 Task: Enable the option "Format time and date" for file stream output.
Action: Mouse moved to (100, 52)
Screenshot: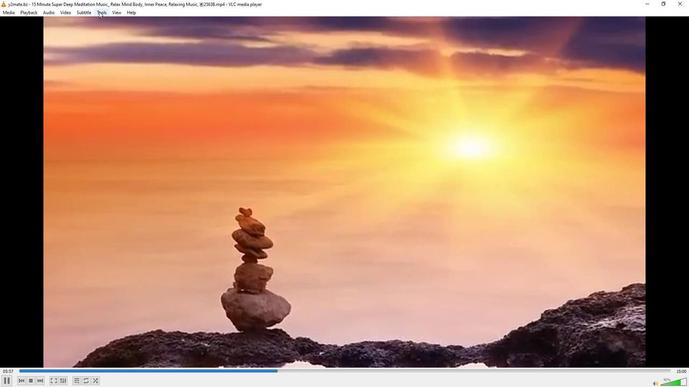 
Action: Mouse pressed left at (100, 52)
Screenshot: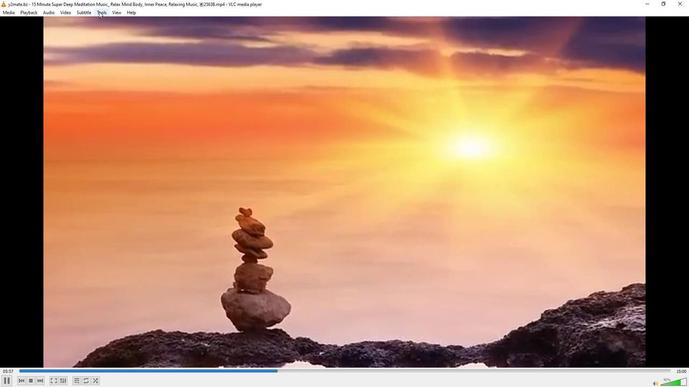 
Action: Mouse moved to (115, 127)
Screenshot: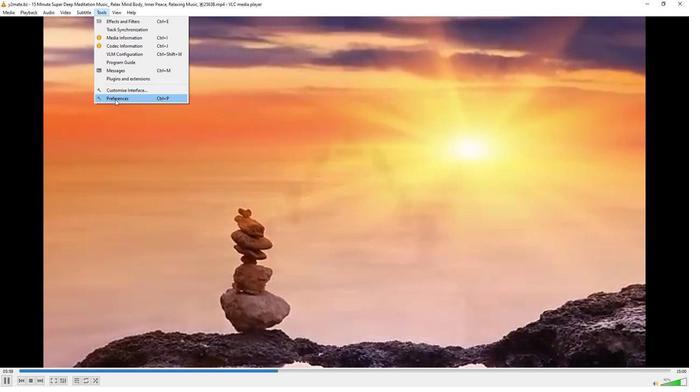 
Action: Mouse pressed left at (115, 127)
Screenshot: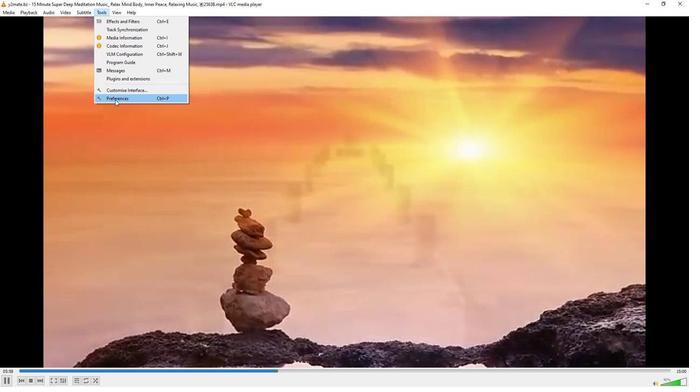 
Action: Mouse moved to (227, 313)
Screenshot: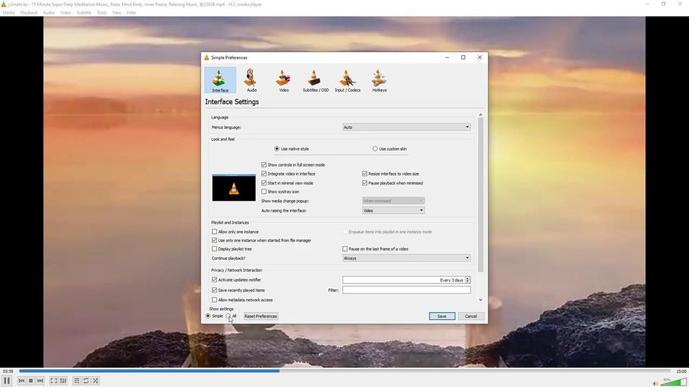 
Action: Mouse pressed left at (227, 313)
Screenshot: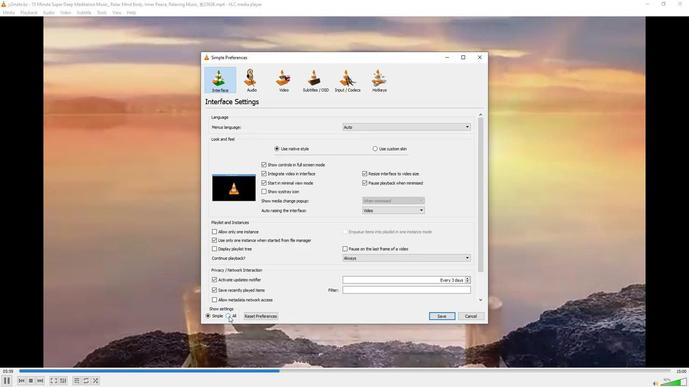 
Action: Mouse moved to (230, 275)
Screenshot: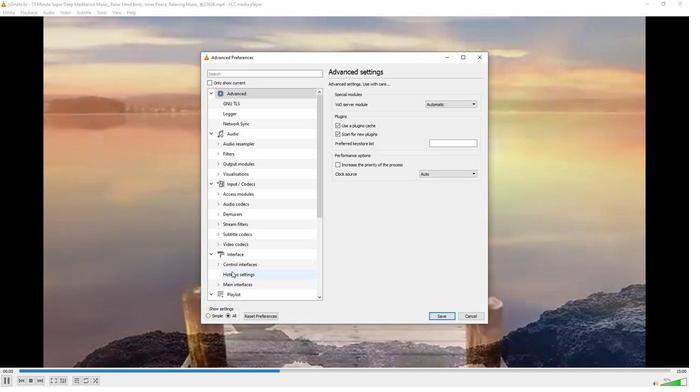 
Action: Mouse scrolled (230, 274) with delta (0, 0)
Screenshot: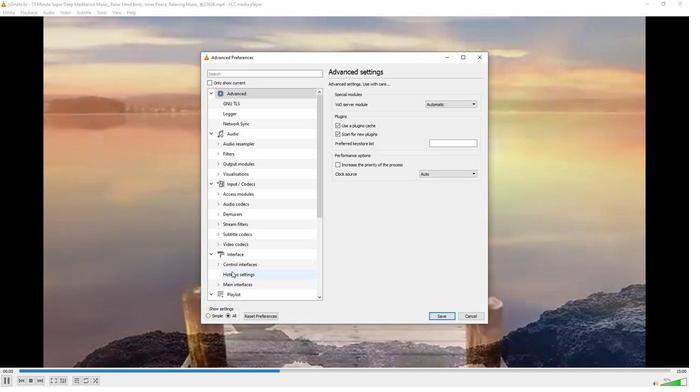 
Action: Mouse moved to (229, 273)
Screenshot: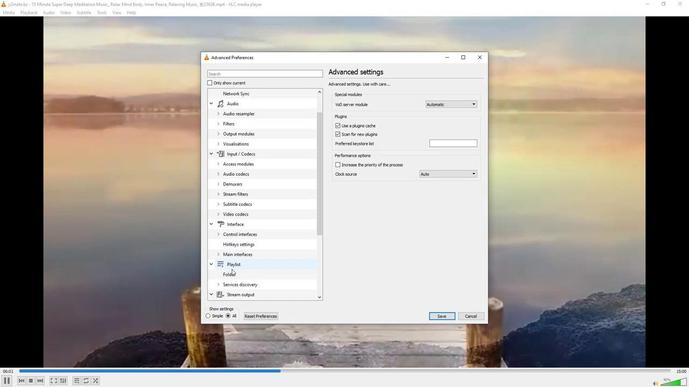 
Action: Mouse scrolled (229, 272) with delta (0, 0)
Screenshot: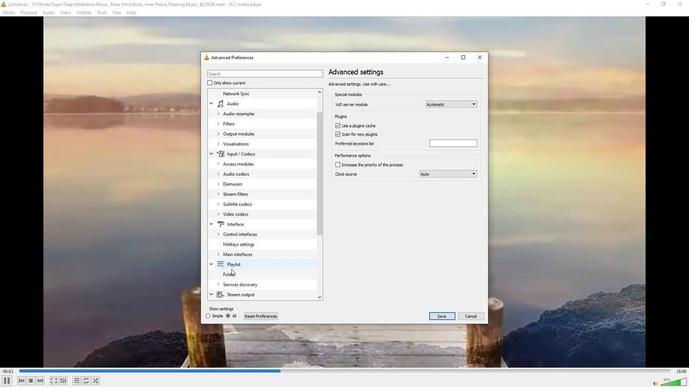 
Action: Mouse moved to (216, 277)
Screenshot: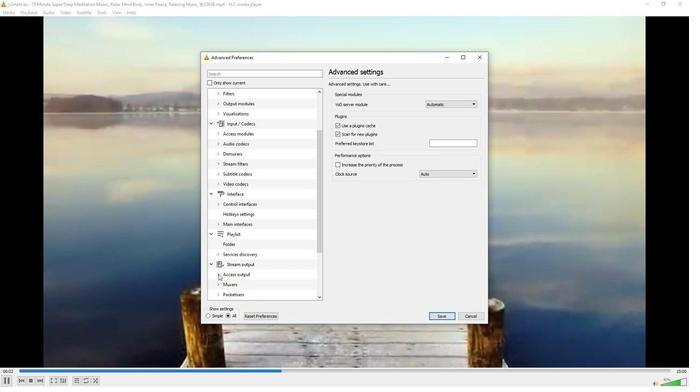 
Action: Mouse pressed left at (216, 277)
Screenshot: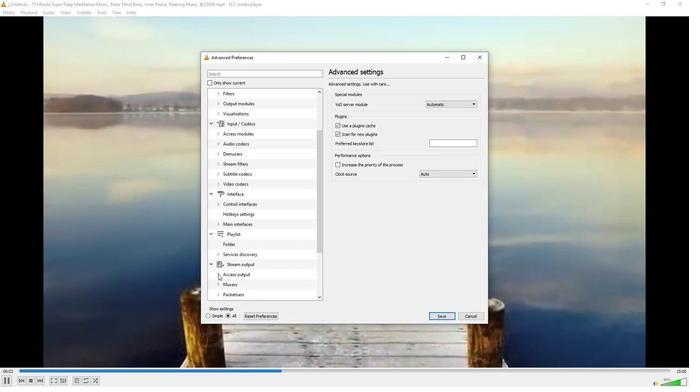 
Action: Mouse moved to (233, 286)
Screenshot: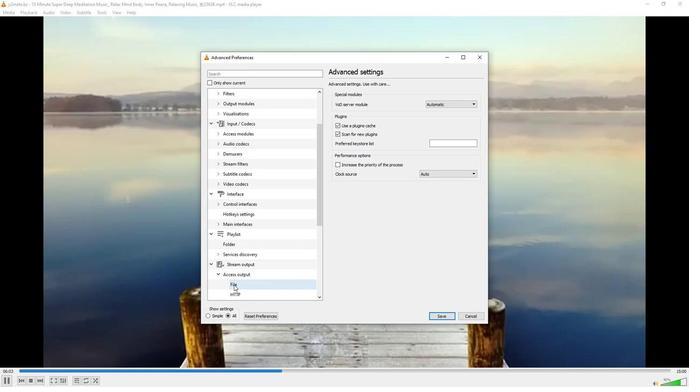 
Action: Mouse pressed left at (233, 286)
Screenshot: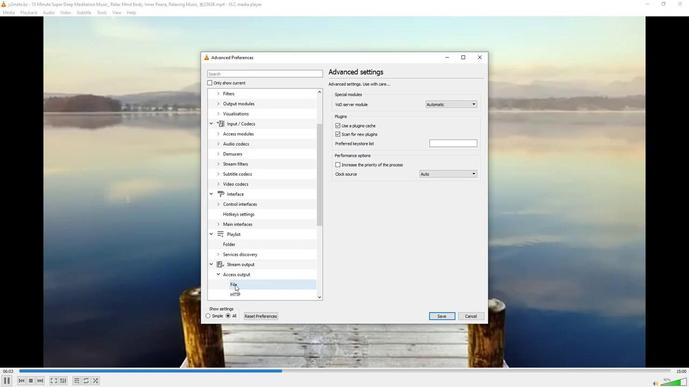 
Action: Mouse moved to (331, 137)
Screenshot: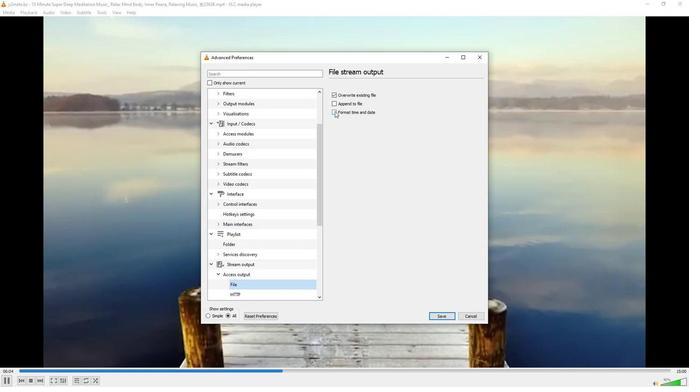 
Action: Mouse pressed left at (331, 137)
Screenshot: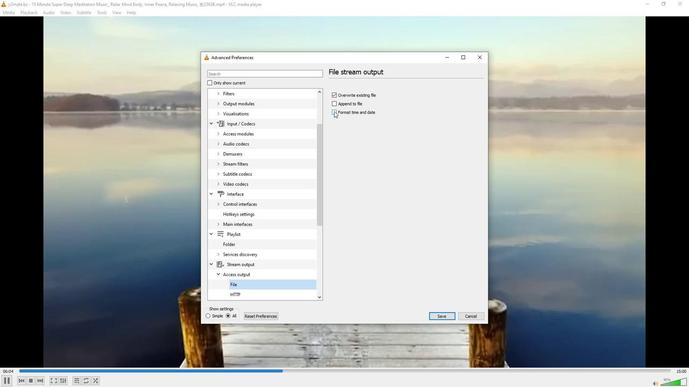 
Action: Mouse moved to (324, 215)
Screenshot: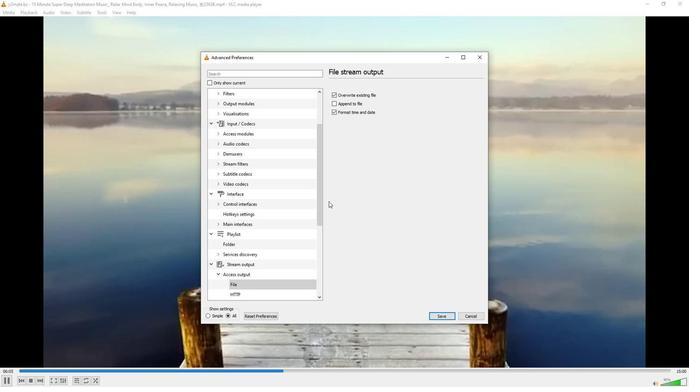 
